 Task: Follow the page of ExxonMobil
Action: Mouse moved to (591, 103)
Screenshot: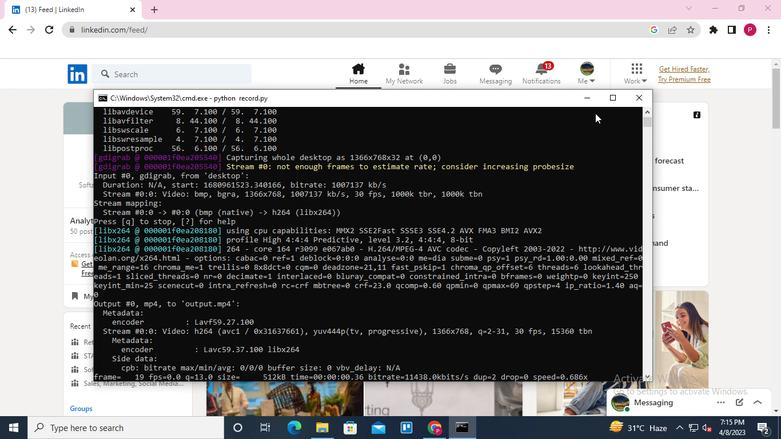 
Action: Mouse pressed left at (591, 103)
Screenshot: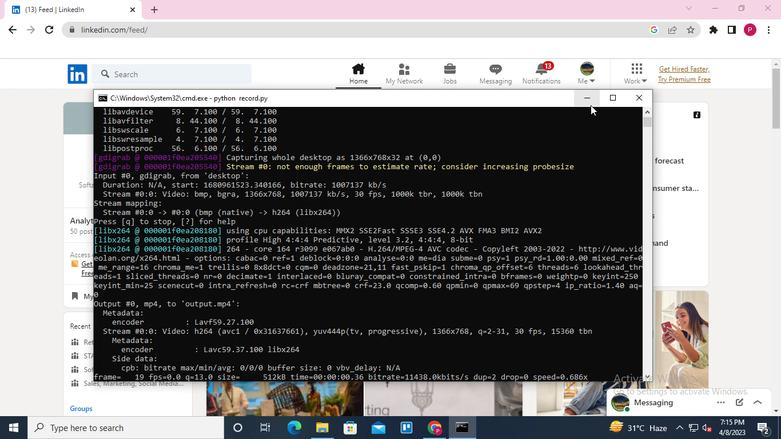 
Action: Mouse moved to (163, 76)
Screenshot: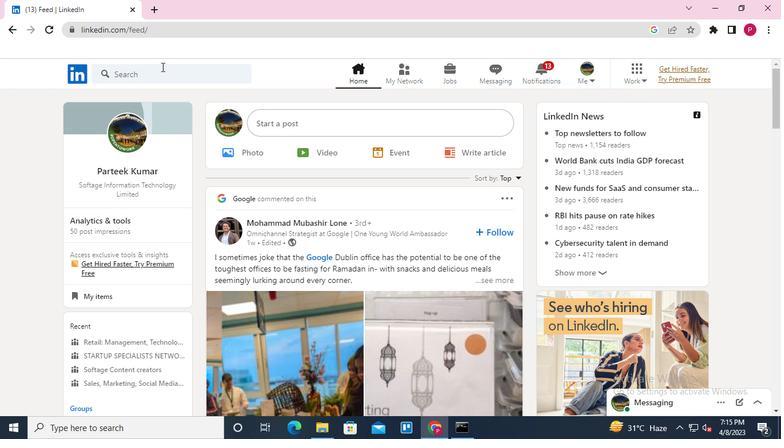 
Action: Mouse pressed left at (163, 76)
Screenshot: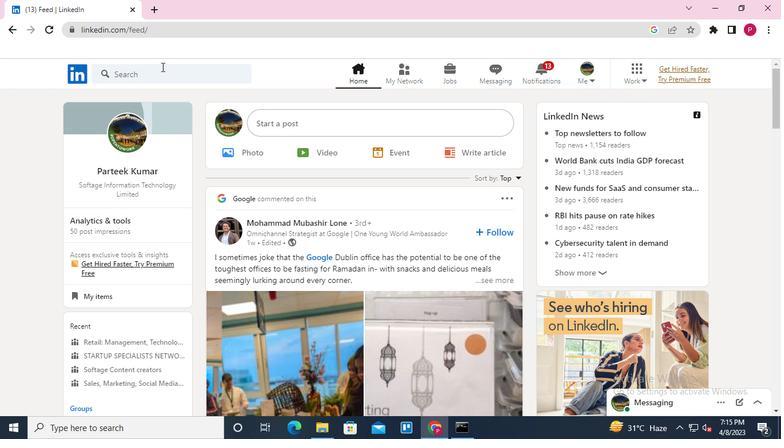 
Action: Mouse moved to (139, 176)
Screenshot: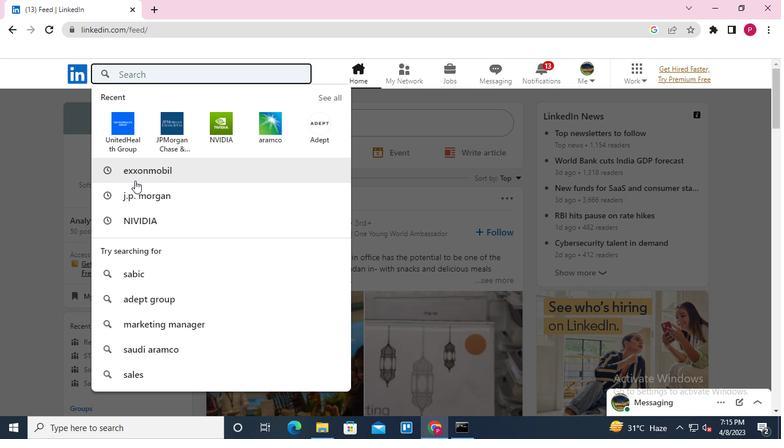 
Action: Mouse pressed left at (139, 176)
Screenshot: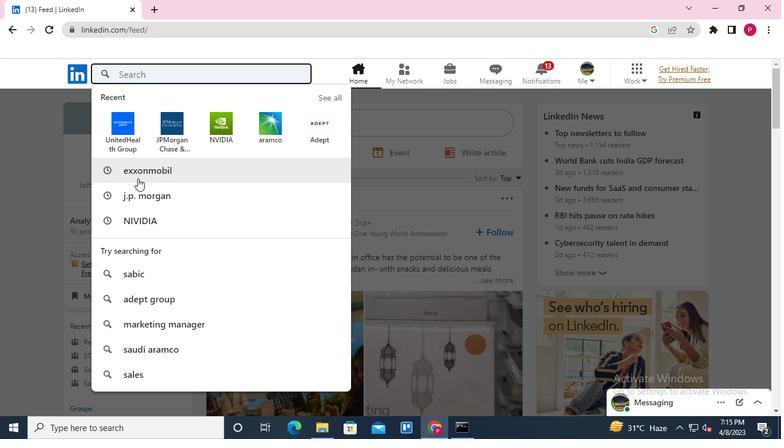 
Action: Mouse moved to (156, 230)
Screenshot: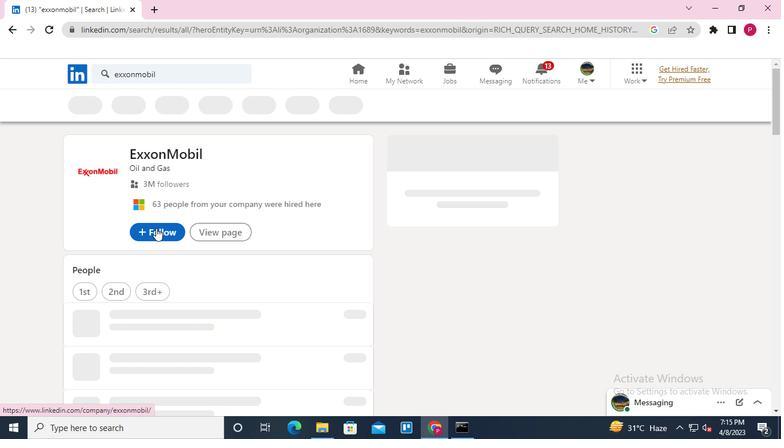 
Action: Mouse pressed left at (156, 230)
Screenshot: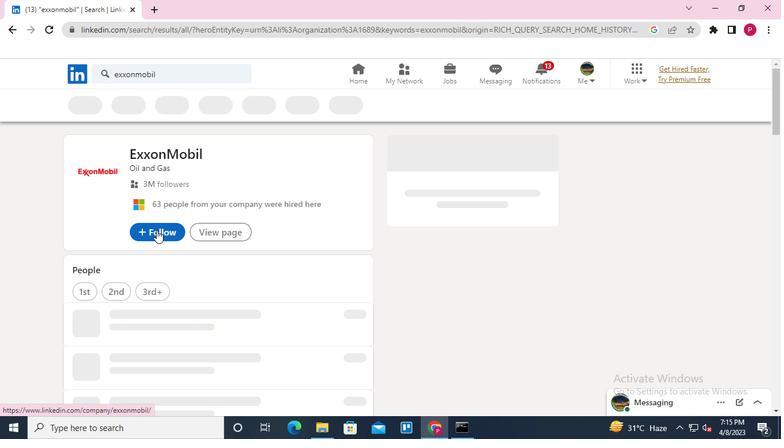 
Action: Mouse moved to (163, 234)
Screenshot: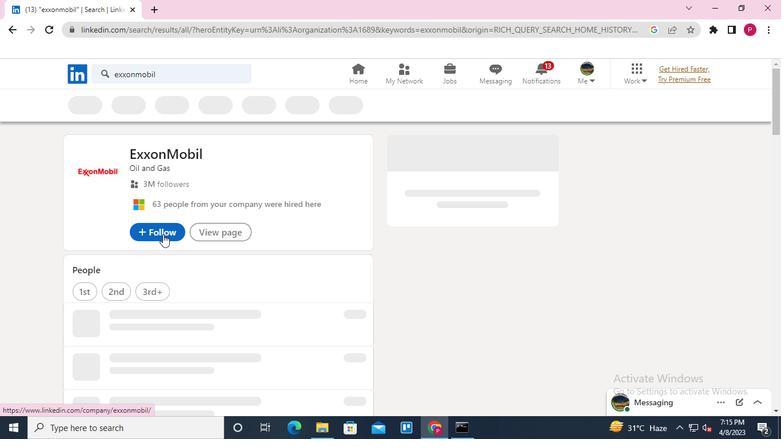 
Action: Keyboard Key.alt_l
Screenshot: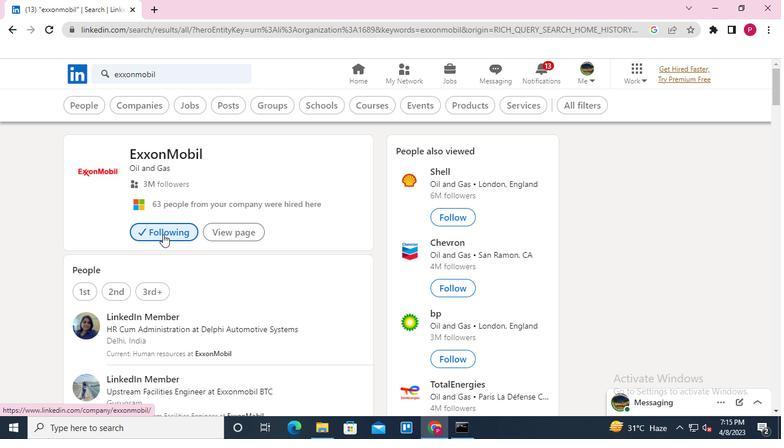 
Action: Keyboard Key.tab
Screenshot: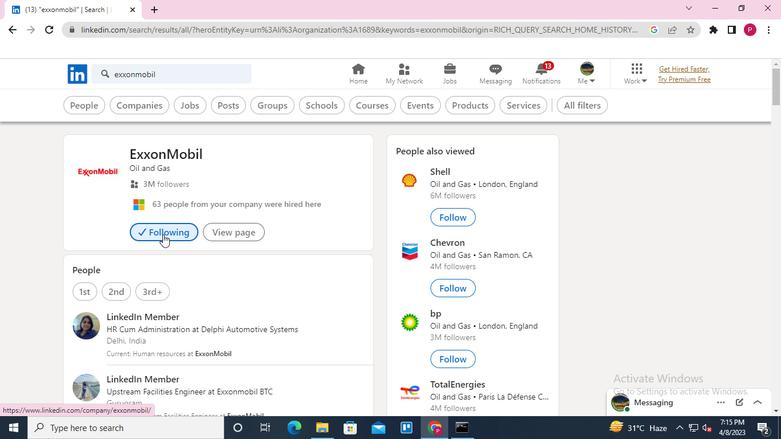 
Action: Mouse moved to (638, 103)
Screenshot: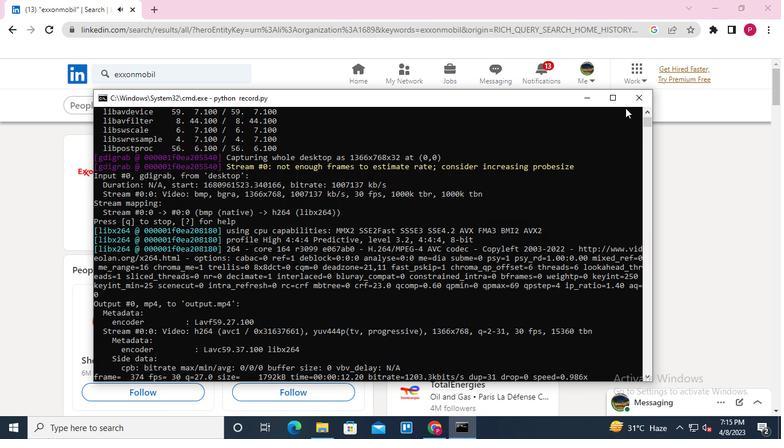 
Action: Mouse pressed left at (638, 103)
Screenshot: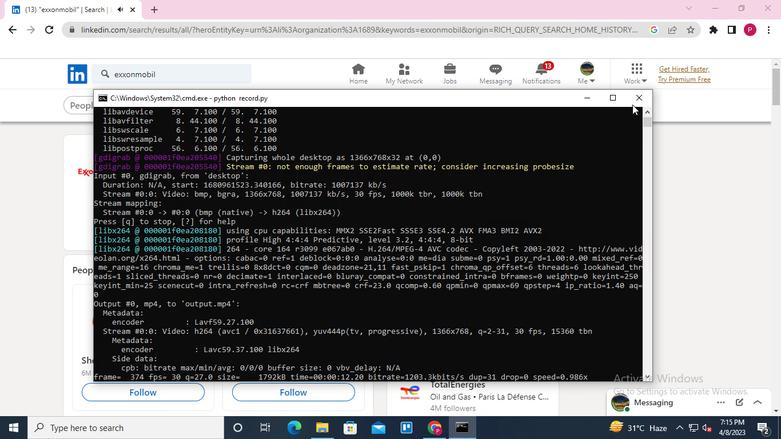 
Action: Mouse moved to (638, 103)
Screenshot: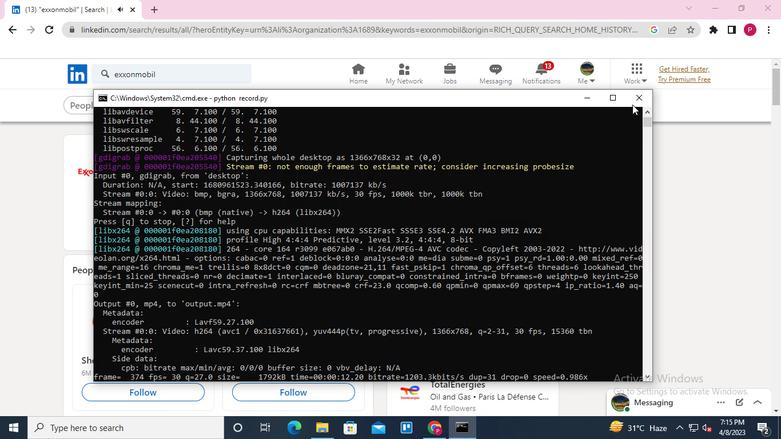 
